 Task: Add Bluebonnet Flax Seed Oil to the cart.
Action: Mouse moved to (224, 108)
Screenshot: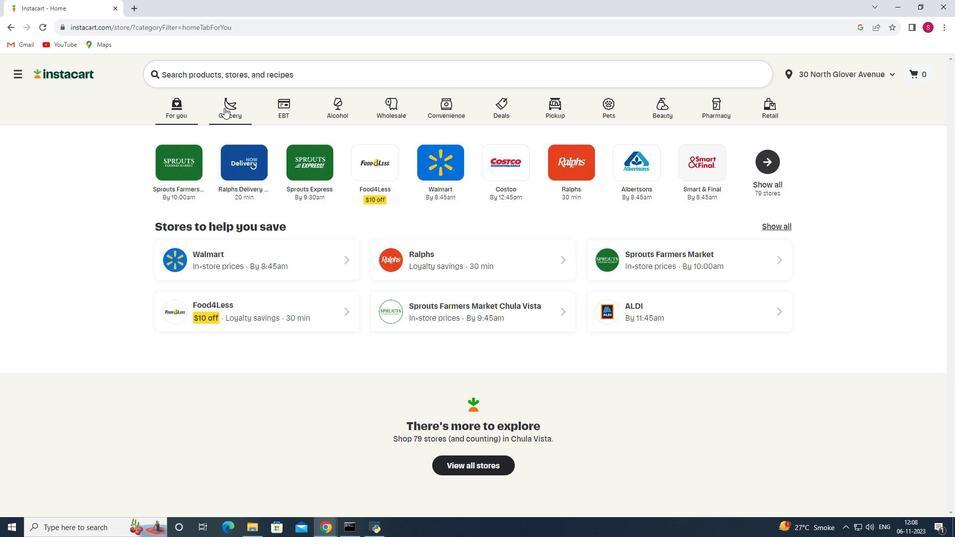 
Action: Mouse pressed left at (224, 108)
Screenshot: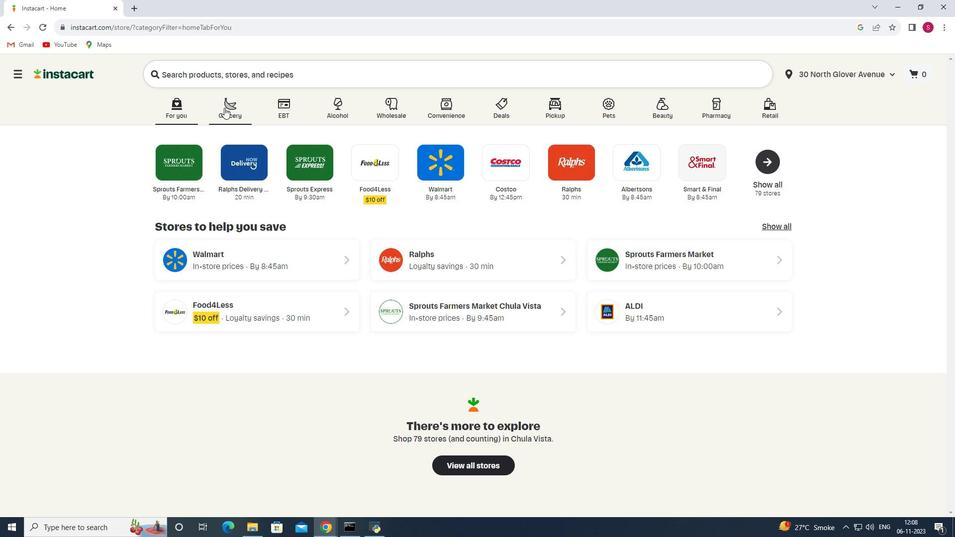 
Action: Mouse moved to (220, 281)
Screenshot: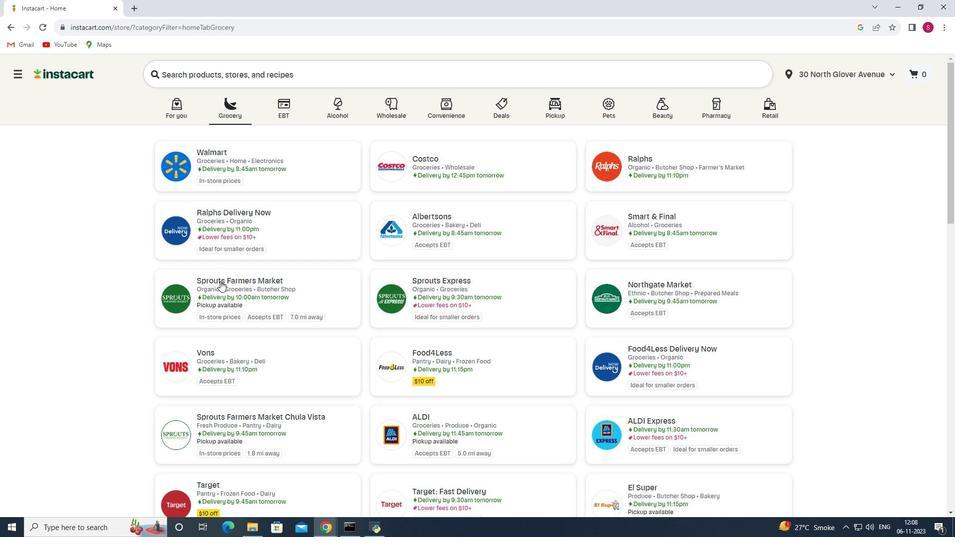 
Action: Mouse pressed left at (220, 281)
Screenshot: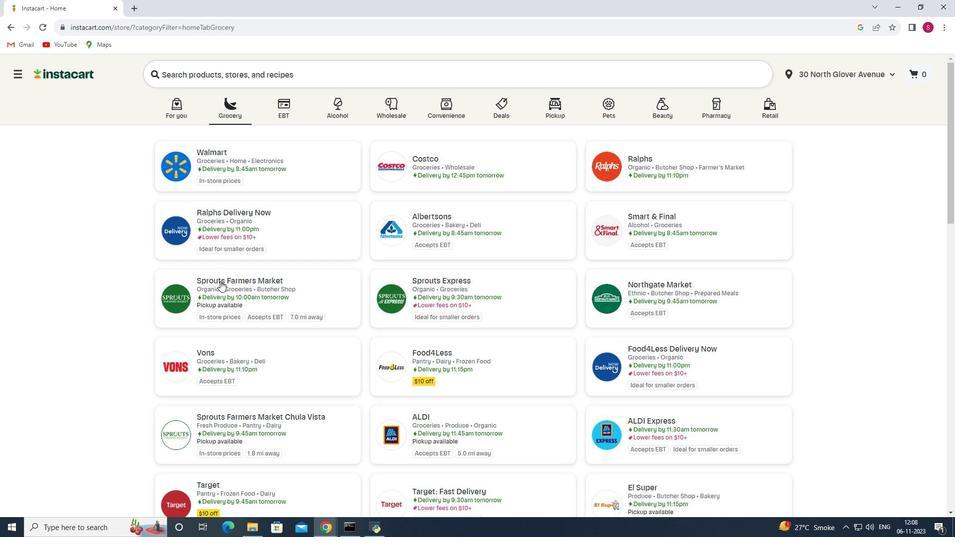 
Action: Mouse moved to (83, 293)
Screenshot: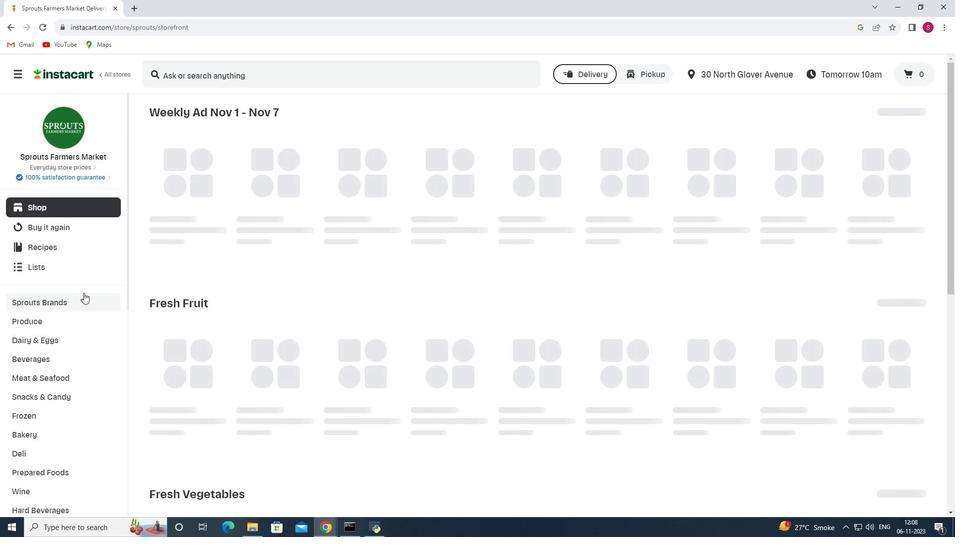 
Action: Mouse scrolled (83, 292) with delta (0, 0)
Screenshot: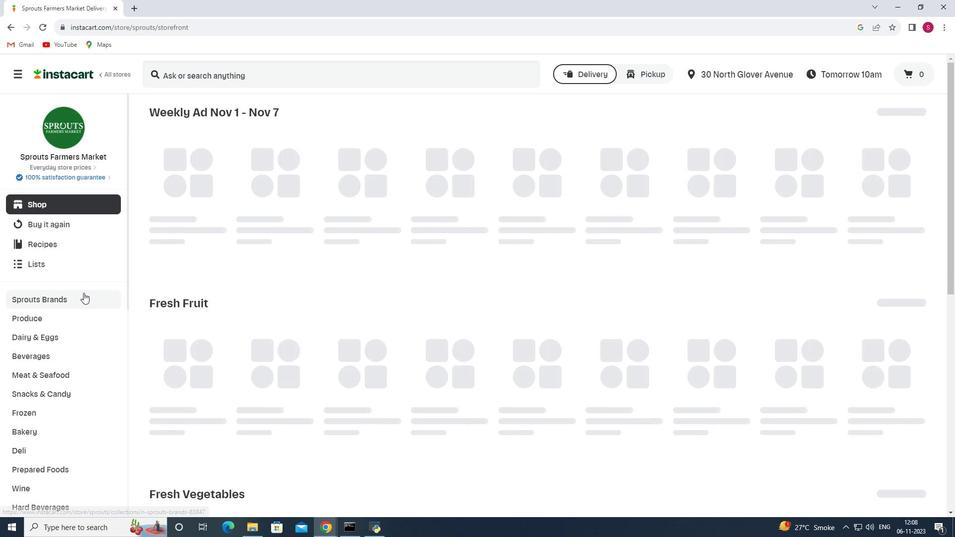 
Action: Mouse scrolled (83, 292) with delta (0, 0)
Screenshot: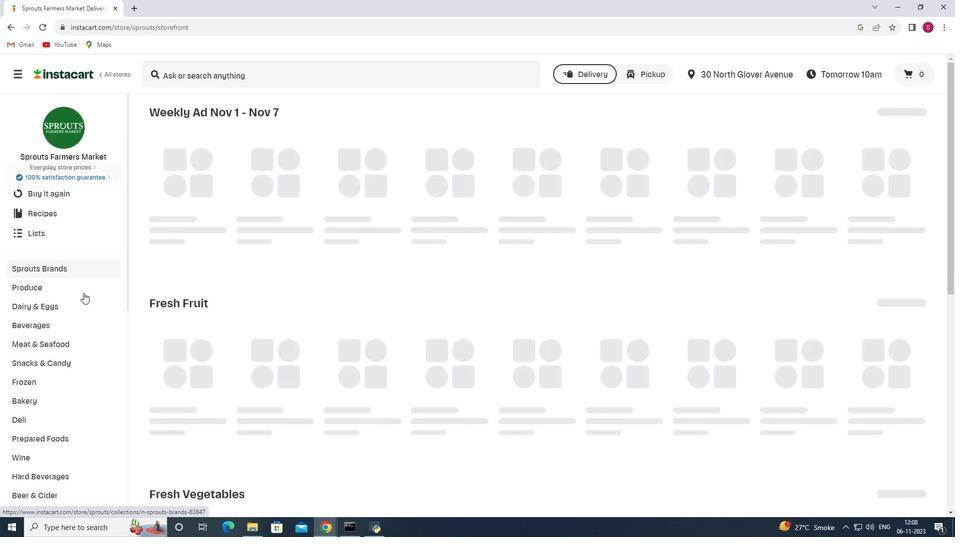 
Action: Mouse moved to (80, 297)
Screenshot: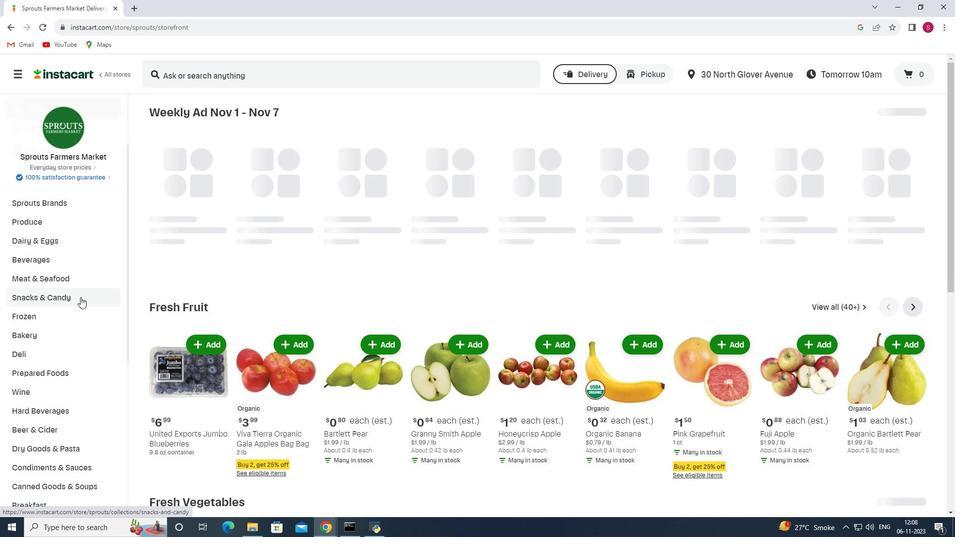 
Action: Mouse scrolled (80, 297) with delta (0, 0)
Screenshot: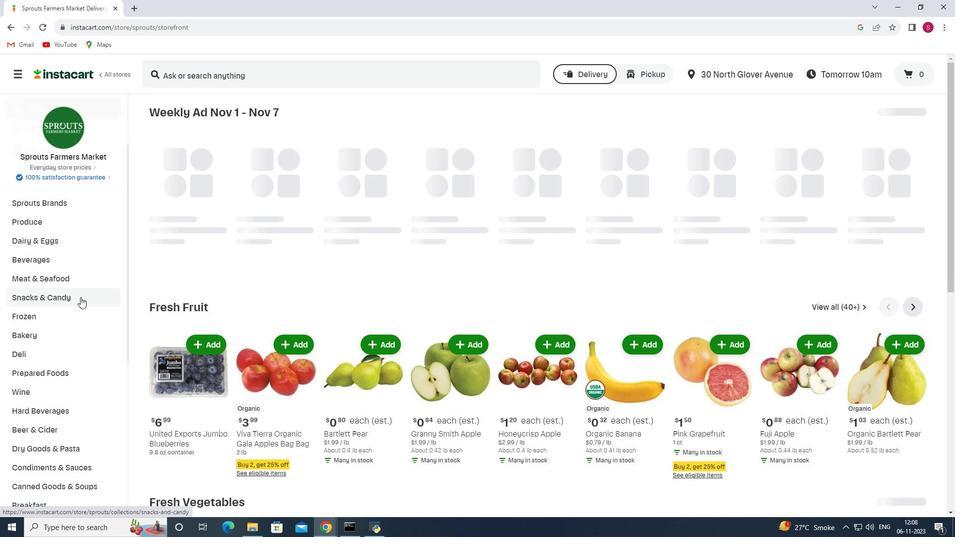 
Action: Mouse scrolled (80, 297) with delta (0, 0)
Screenshot: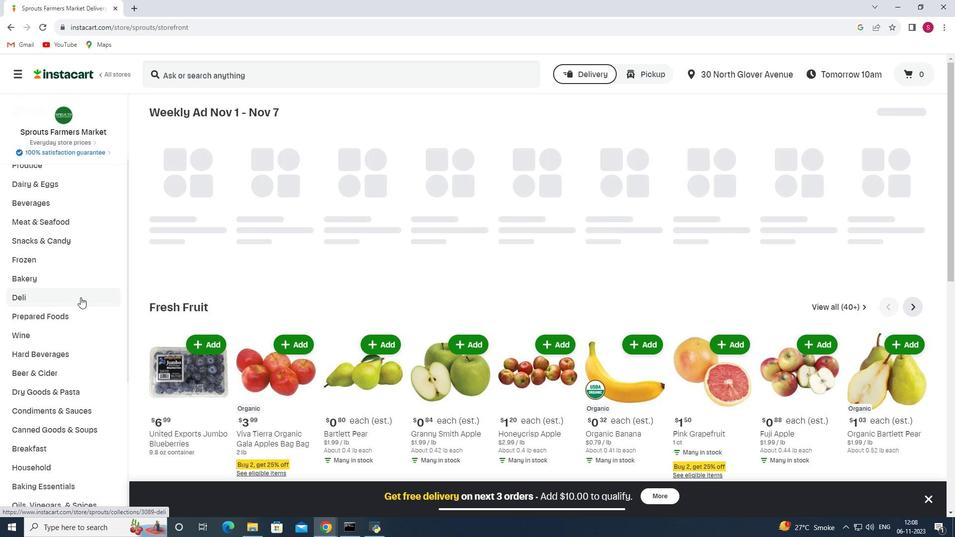 
Action: Mouse scrolled (80, 297) with delta (0, 0)
Screenshot: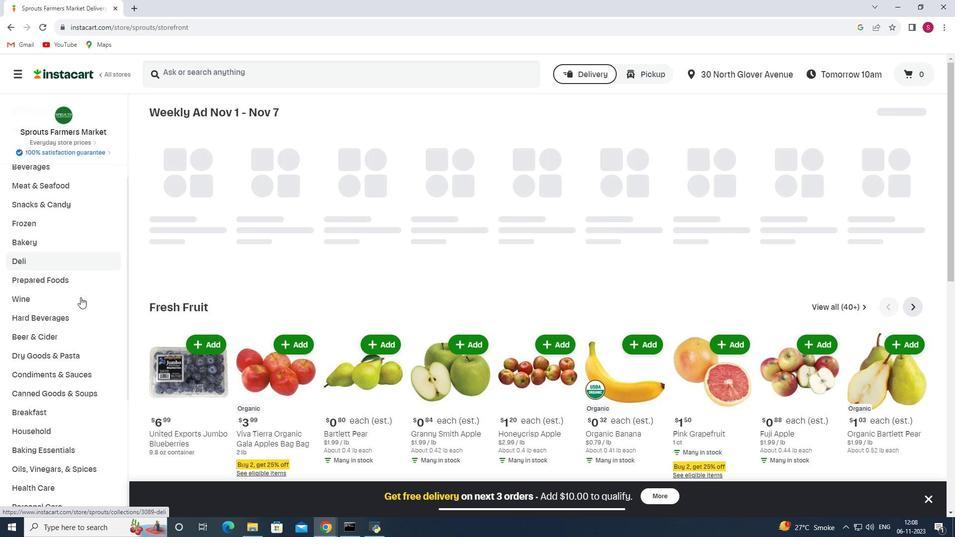 
Action: Mouse moved to (75, 306)
Screenshot: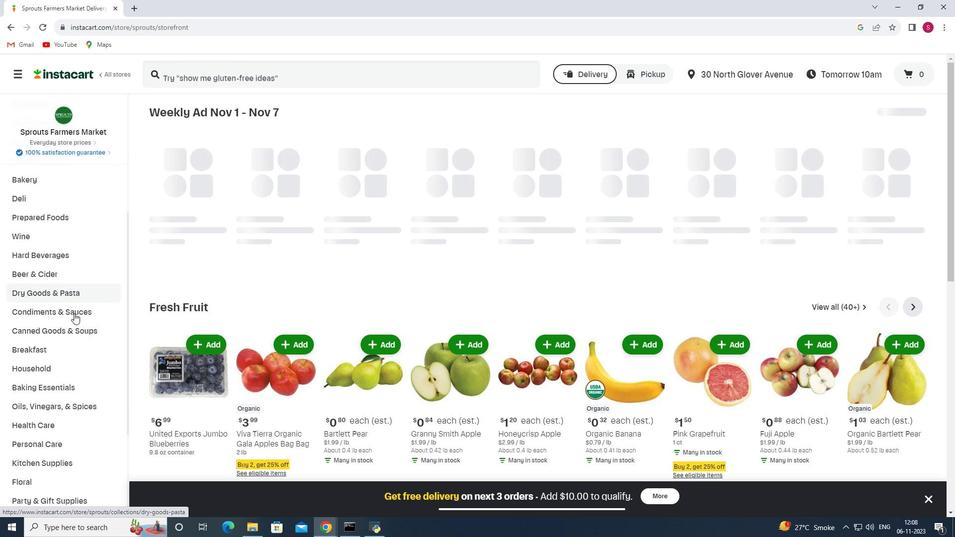
Action: Mouse scrolled (75, 305) with delta (0, 0)
Screenshot: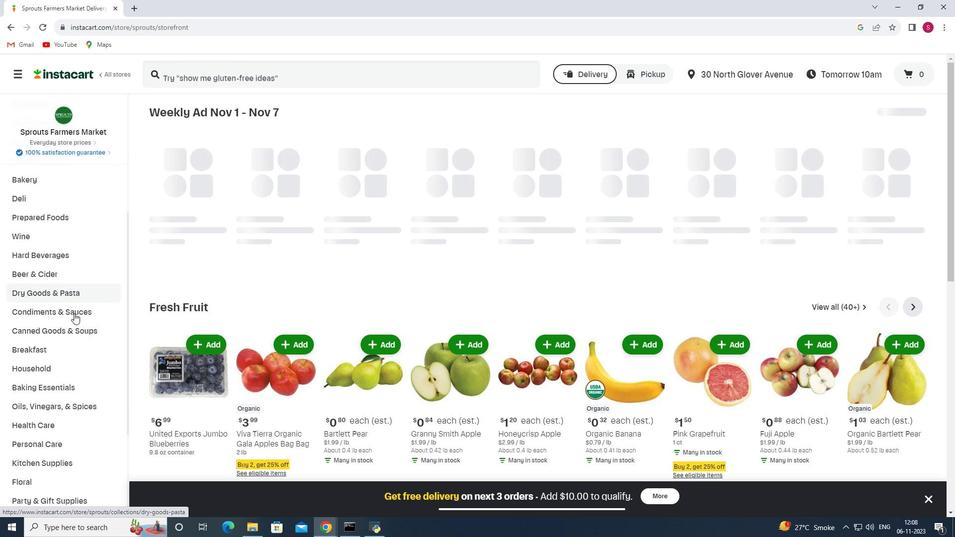 
Action: Mouse moved to (74, 313)
Screenshot: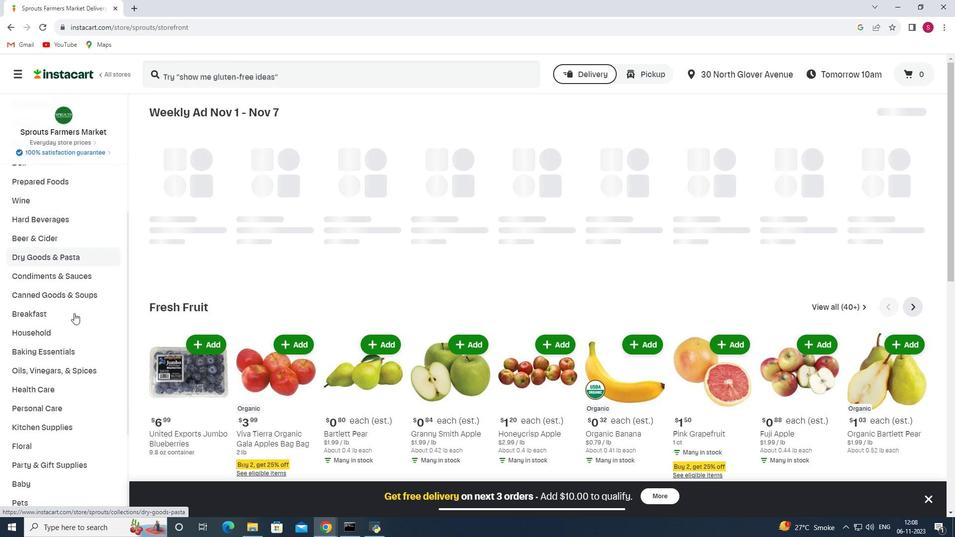 
Action: Mouse scrolled (74, 313) with delta (0, 0)
Screenshot: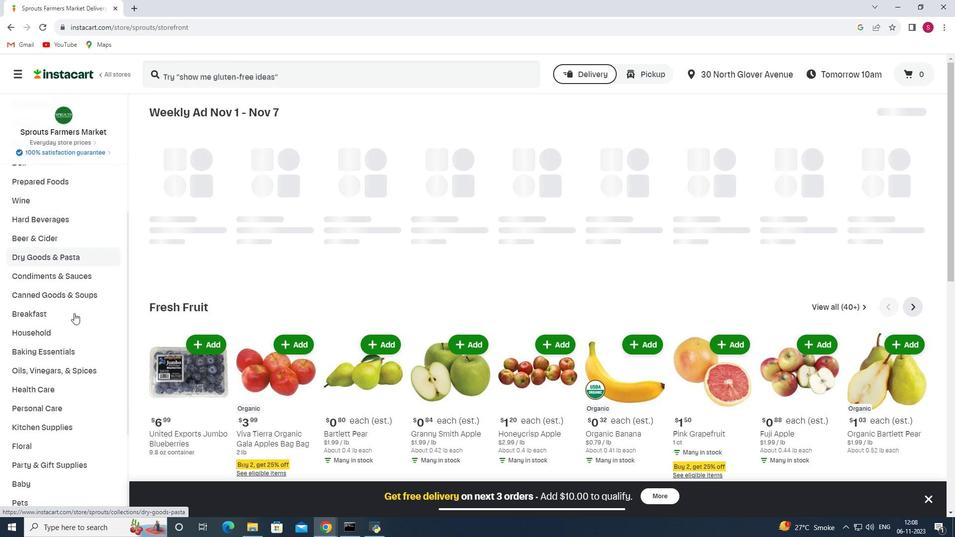 
Action: Mouse moved to (64, 323)
Screenshot: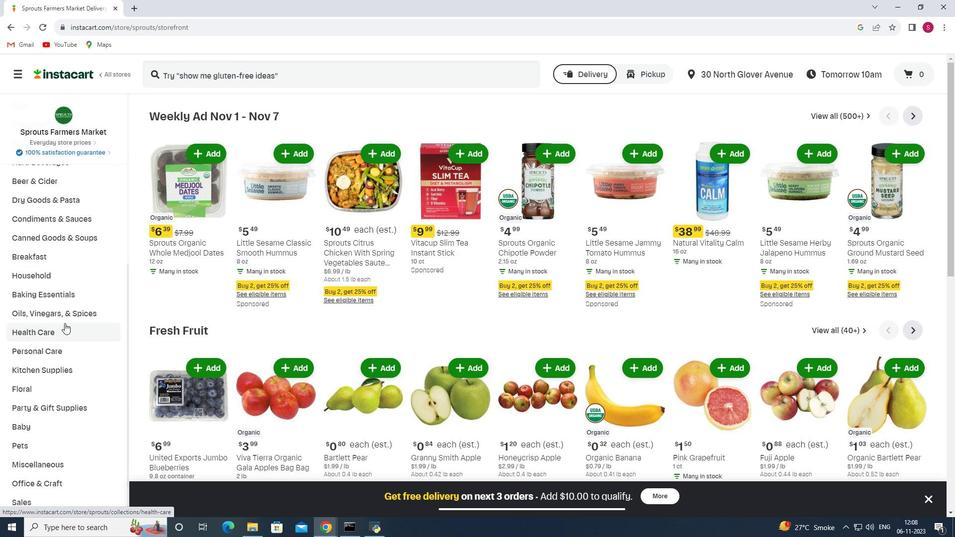 
Action: Mouse scrolled (64, 323) with delta (0, 0)
Screenshot: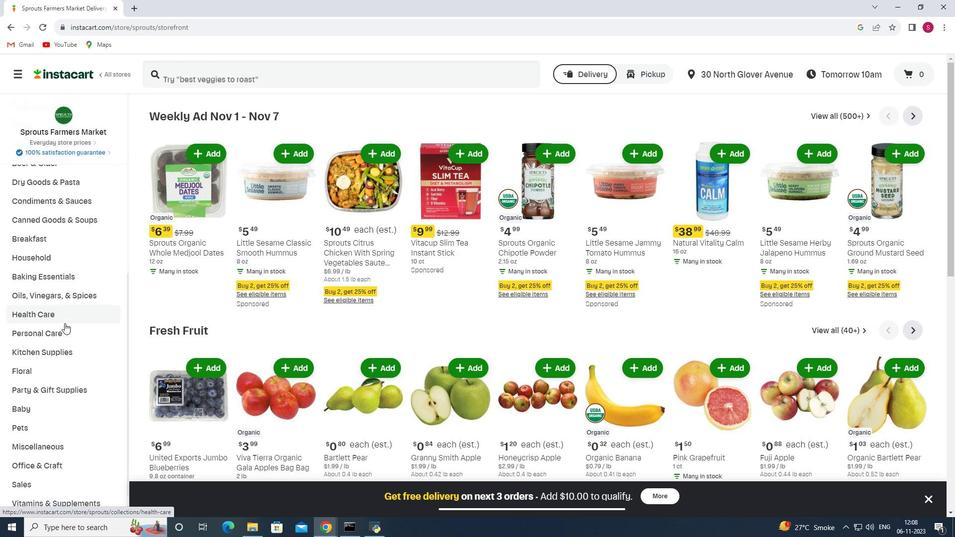 
Action: Mouse scrolled (64, 323) with delta (0, 0)
Screenshot: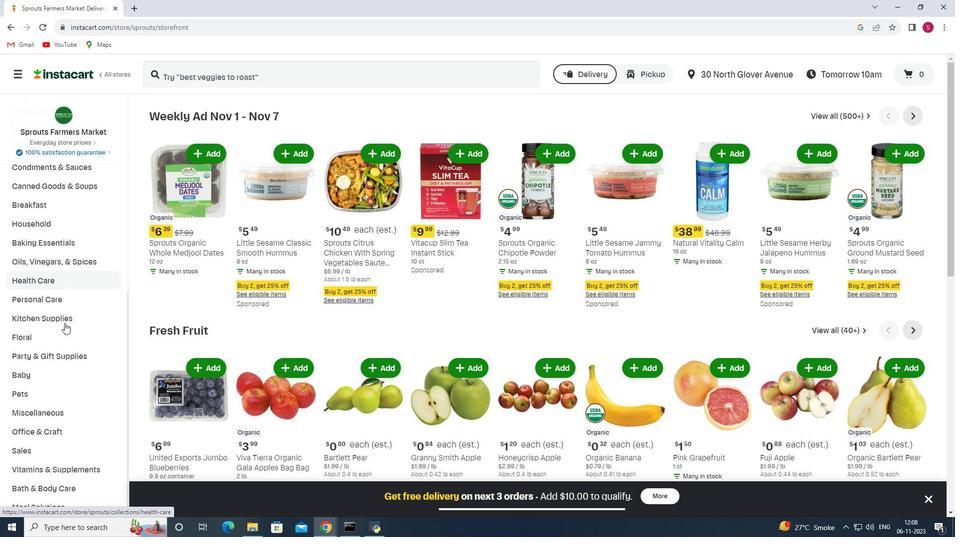 
Action: Mouse moved to (78, 282)
Screenshot: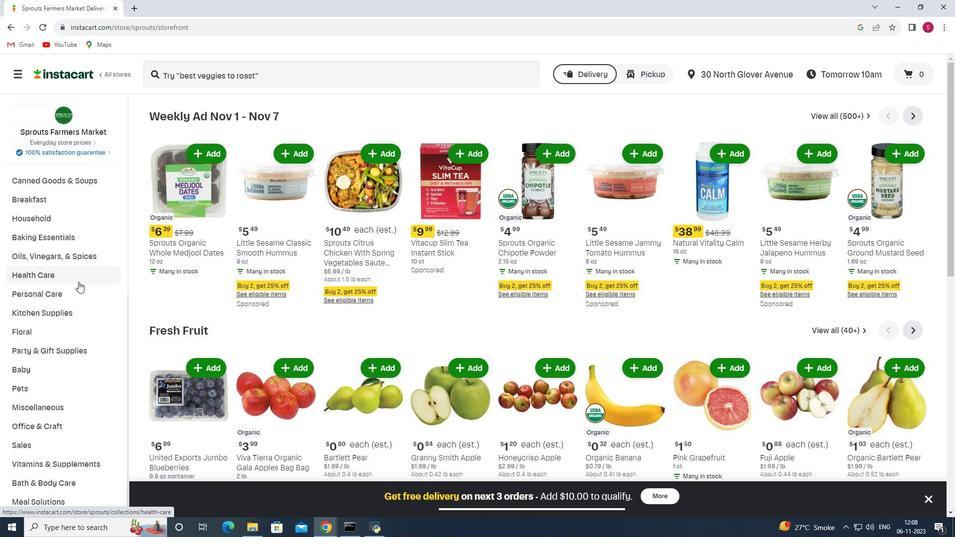 
Action: Mouse pressed left at (78, 282)
Screenshot: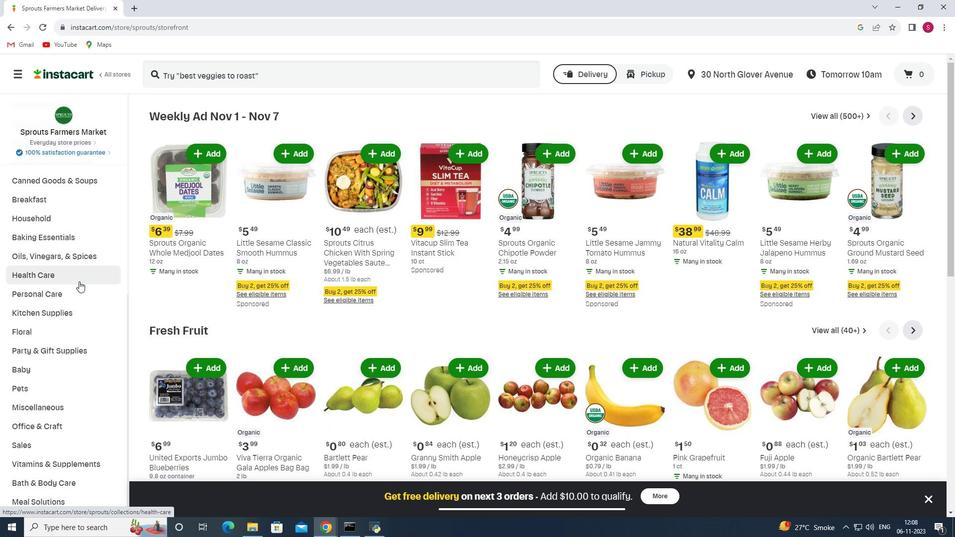 
Action: Mouse moved to (332, 138)
Screenshot: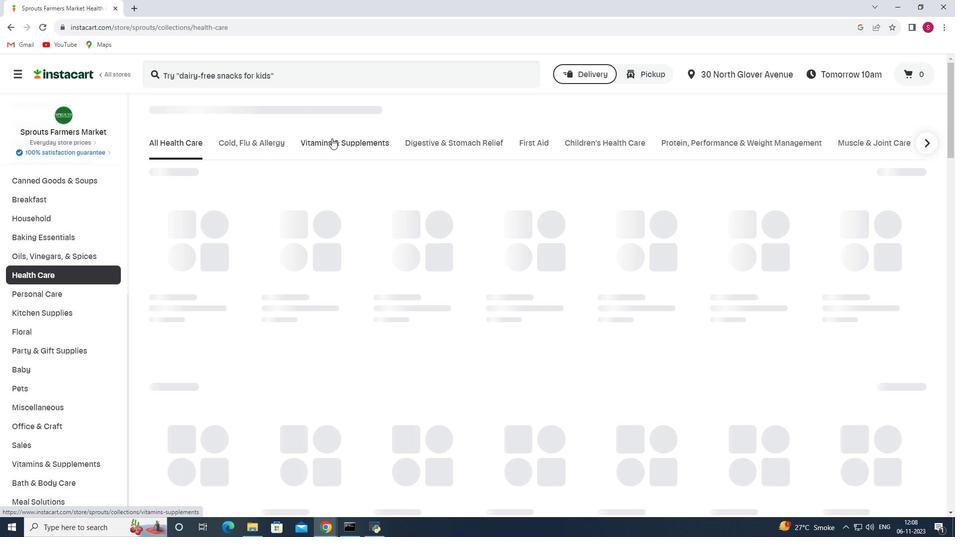 
Action: Mouse pressed left at (332, 138)
Screenshot: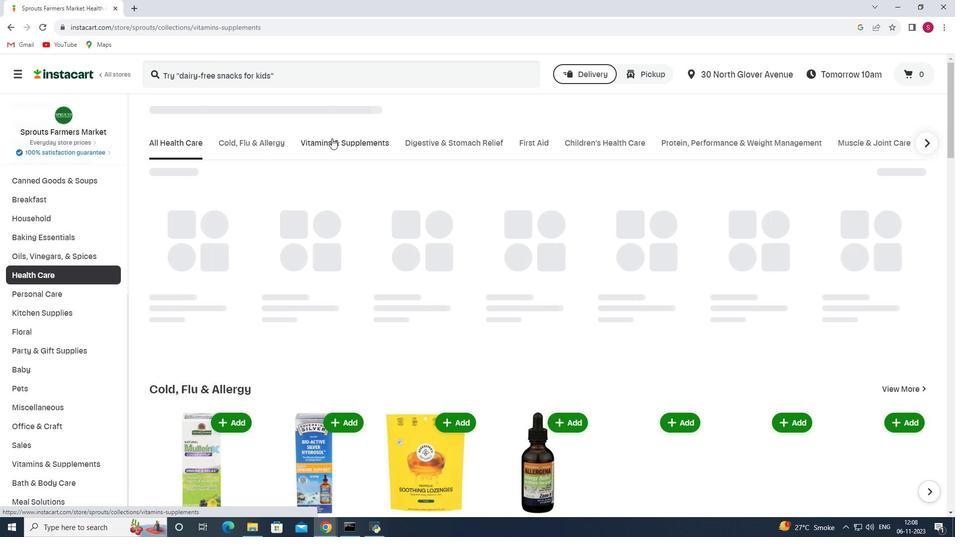 
Action: Mouse moved to (723, 181)
Screenshot: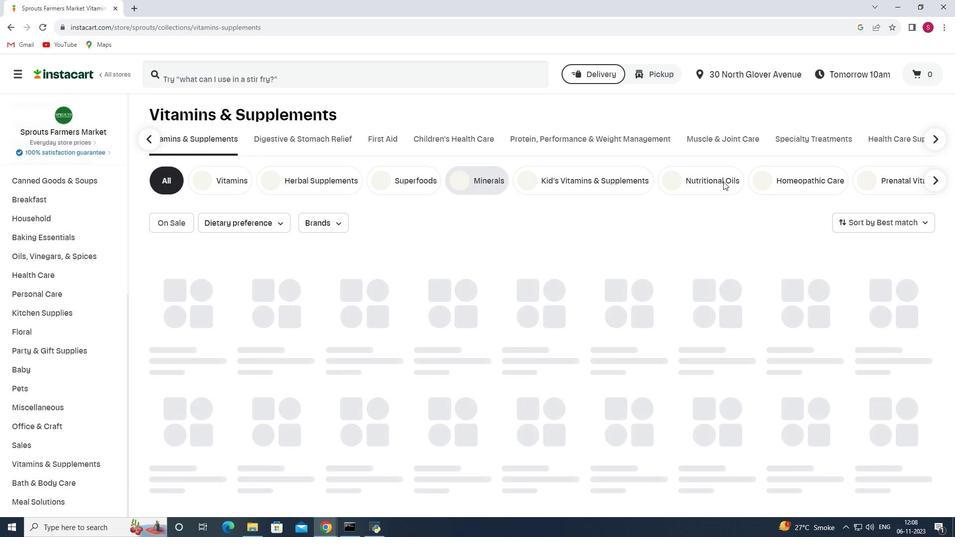 
Action: Mouse pressed left at (723, 181)
Screenshot: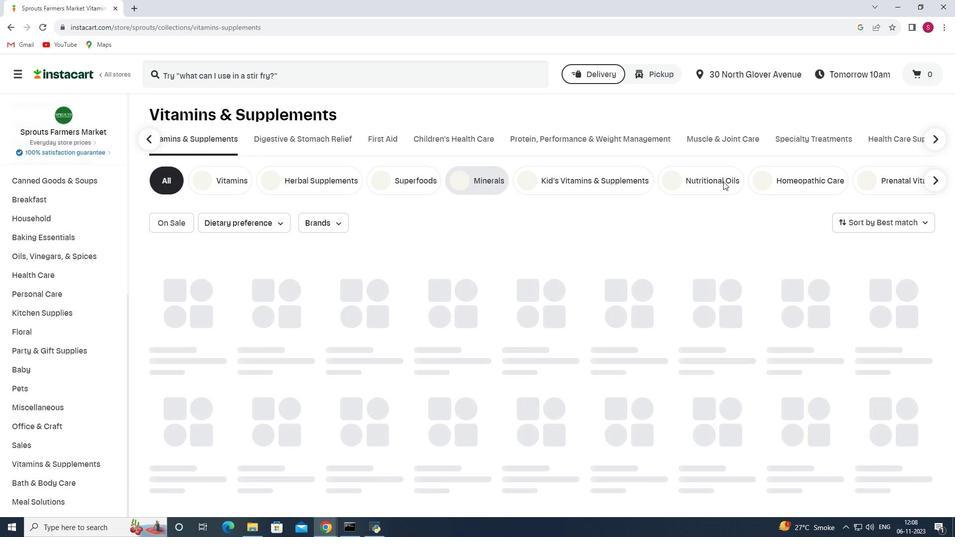 
Action: Mouse moved to (246, 70)
Screenshot: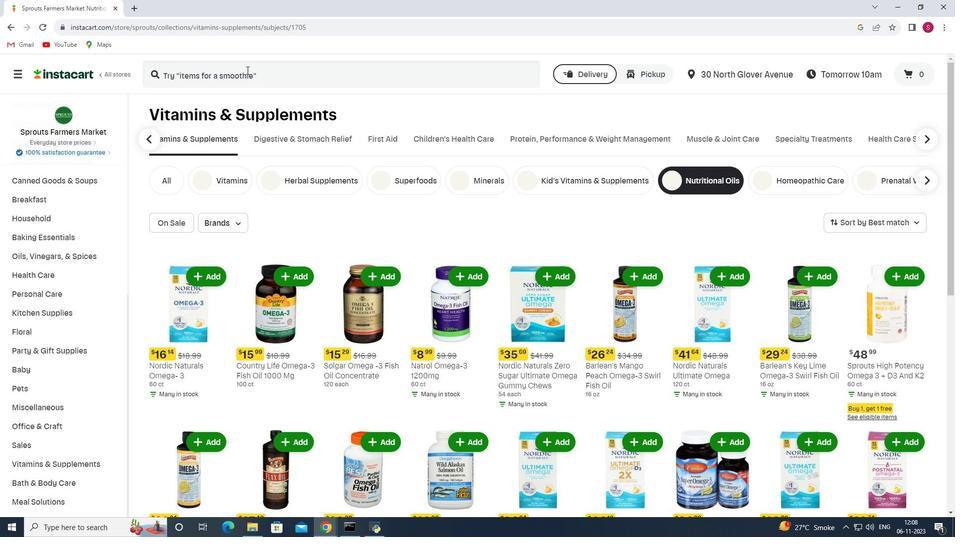 
Action: Mouse pressed left at (246, 70)
Screenshot: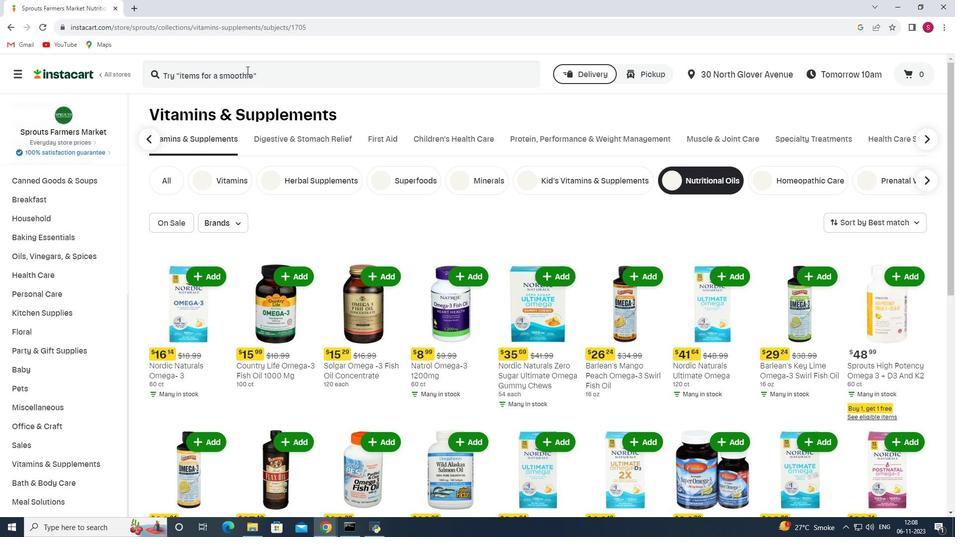 
Action: Key pressed <Key.shift>Bluebonnet<Key.space><Key.shift>Flax<Key.space><Key.shift>Seed<Key.space><Key.shift>Oil<Key.enter>
Screenshot: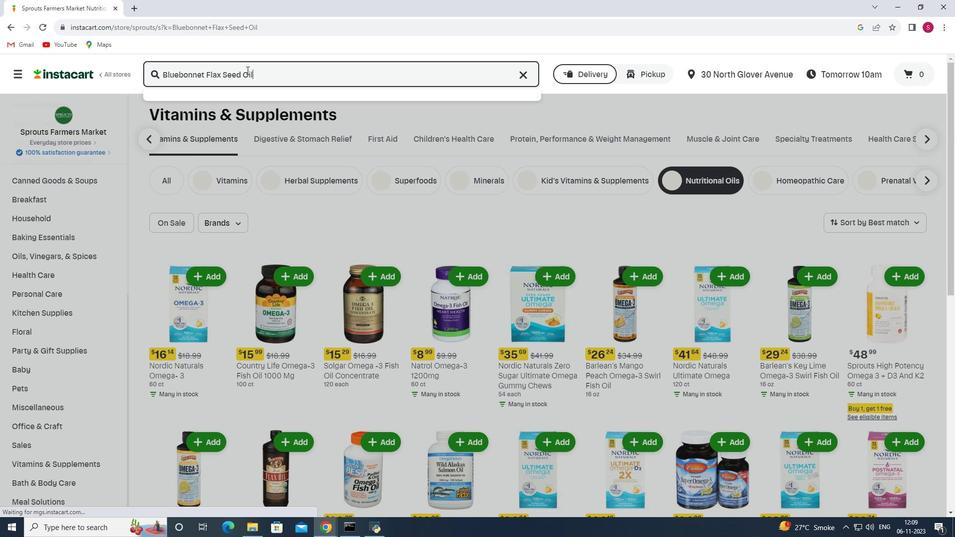
Action: Mouse moved to (568, 155)
Screenshot: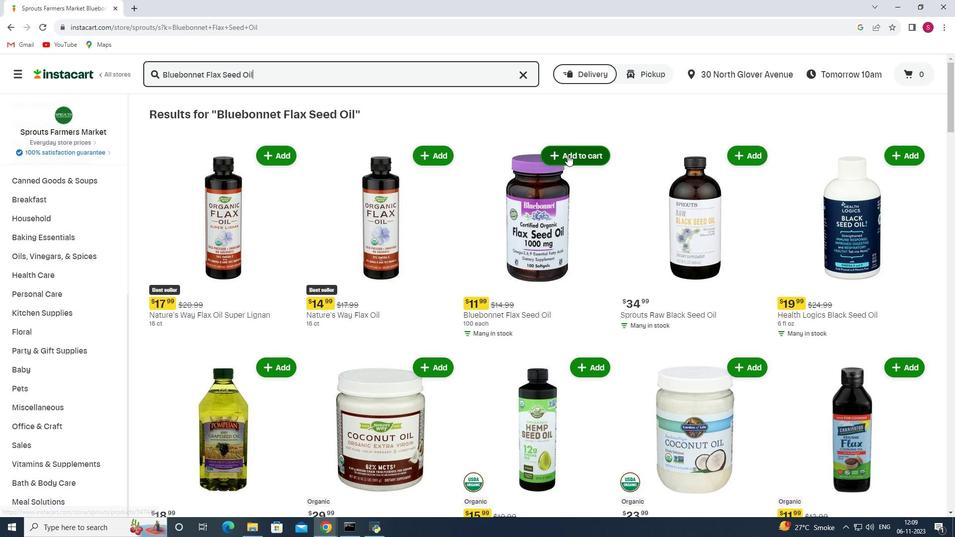 
Action: Mouse pressed left at (568, 155)
Screenshot: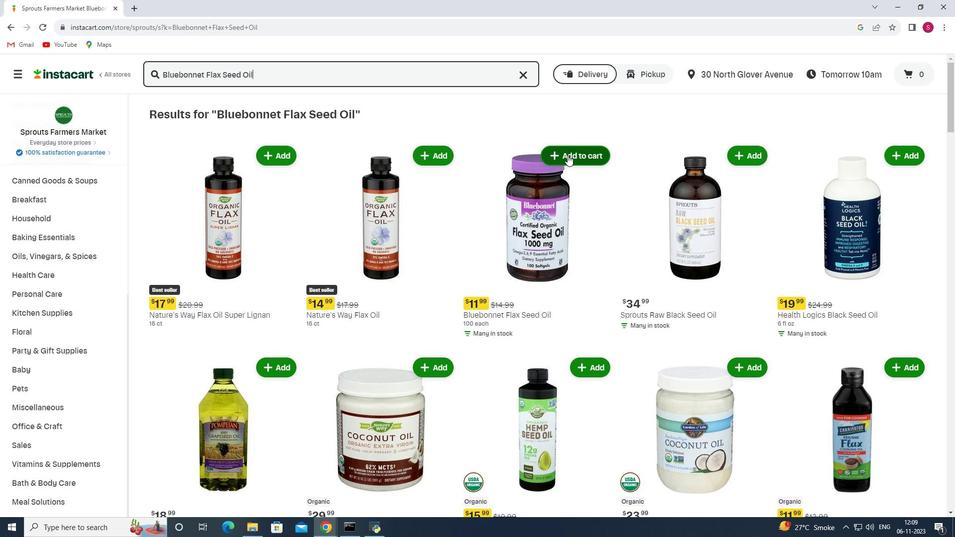 
